Task: Look for products in the category "Cookies" from Sprouts only.
Action: Mouse moved to (871, 318)
Screenshot: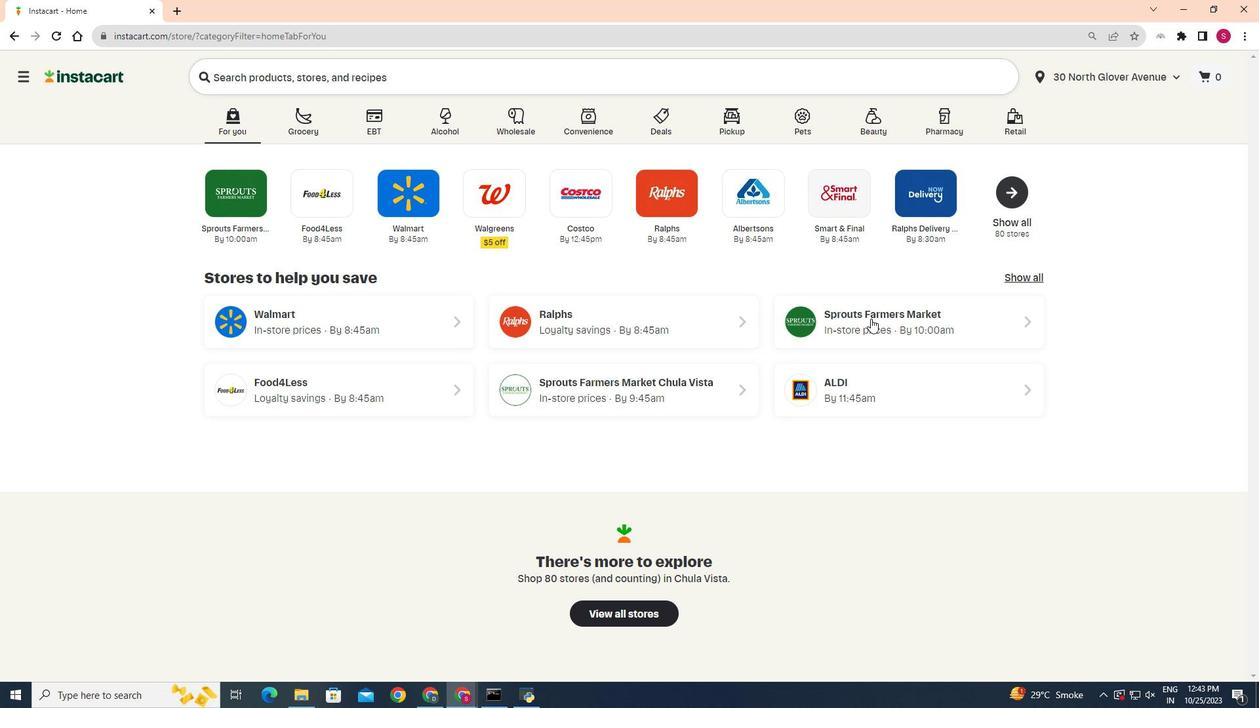 
Action: Mouse pressed left at (871, 318)
Screenshot: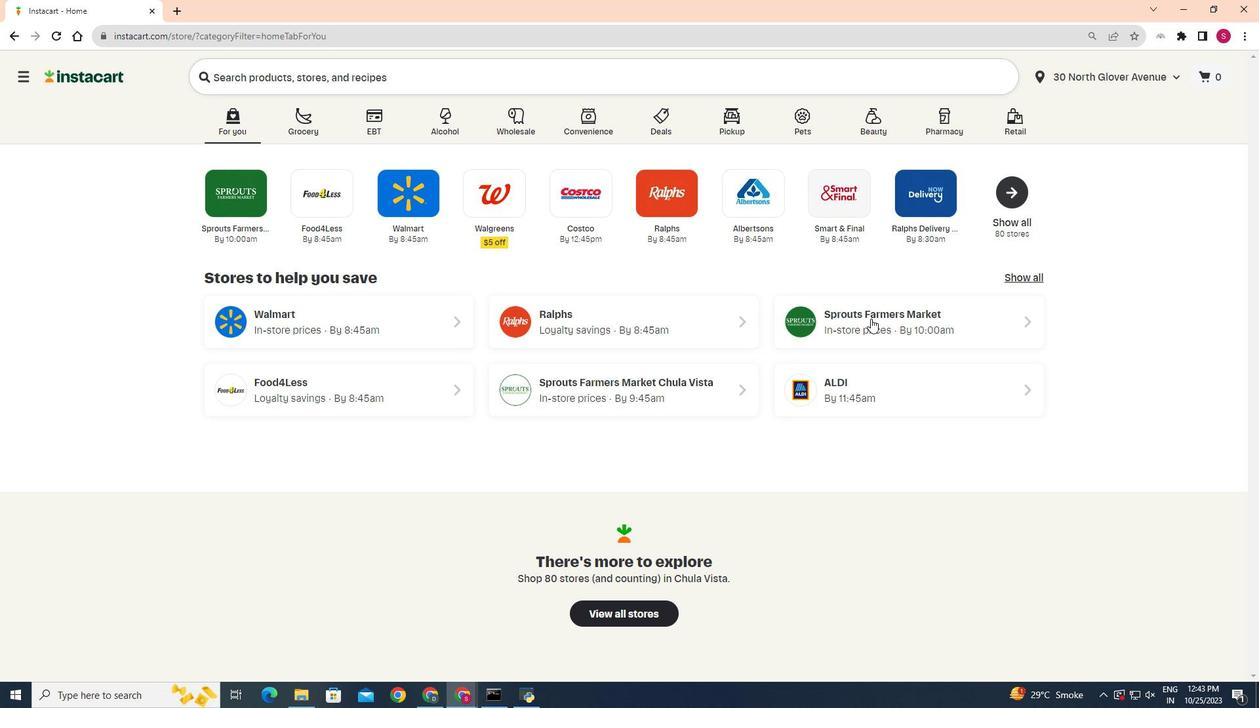 
Action: Mouse moved to (52, 570)
Screenshot: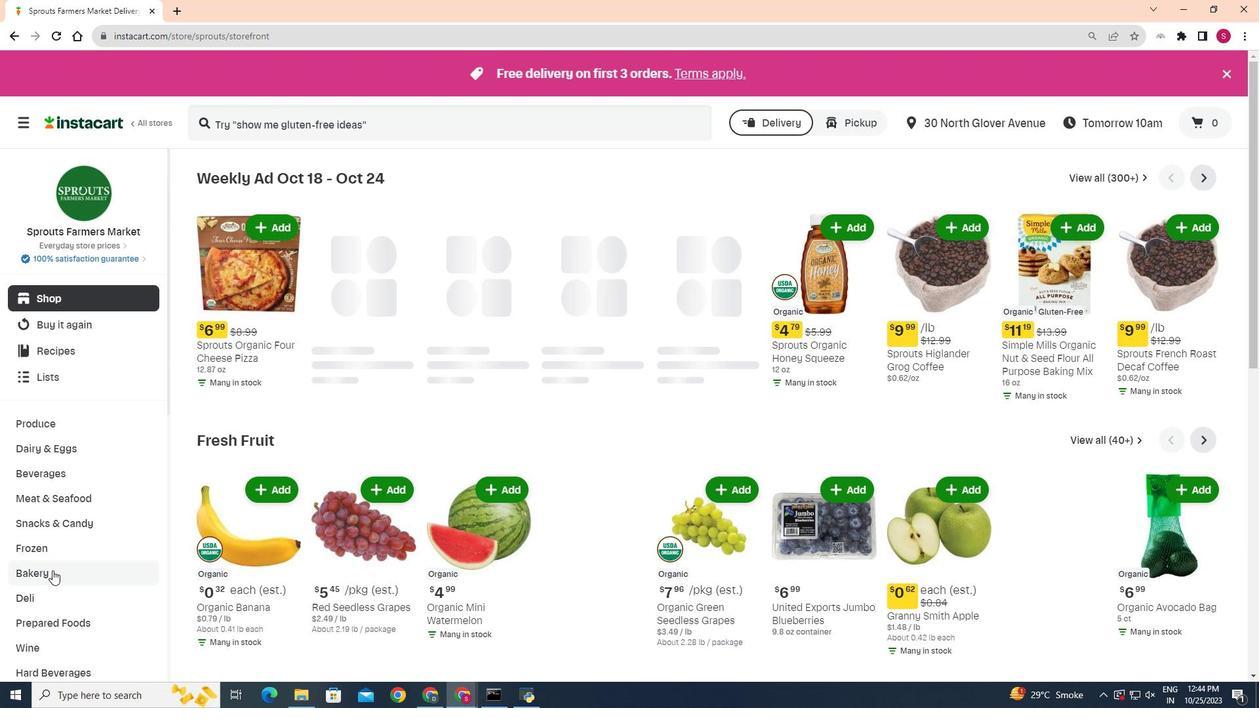 
Action: Mouse pressed left at (52, 570)
Screenshot: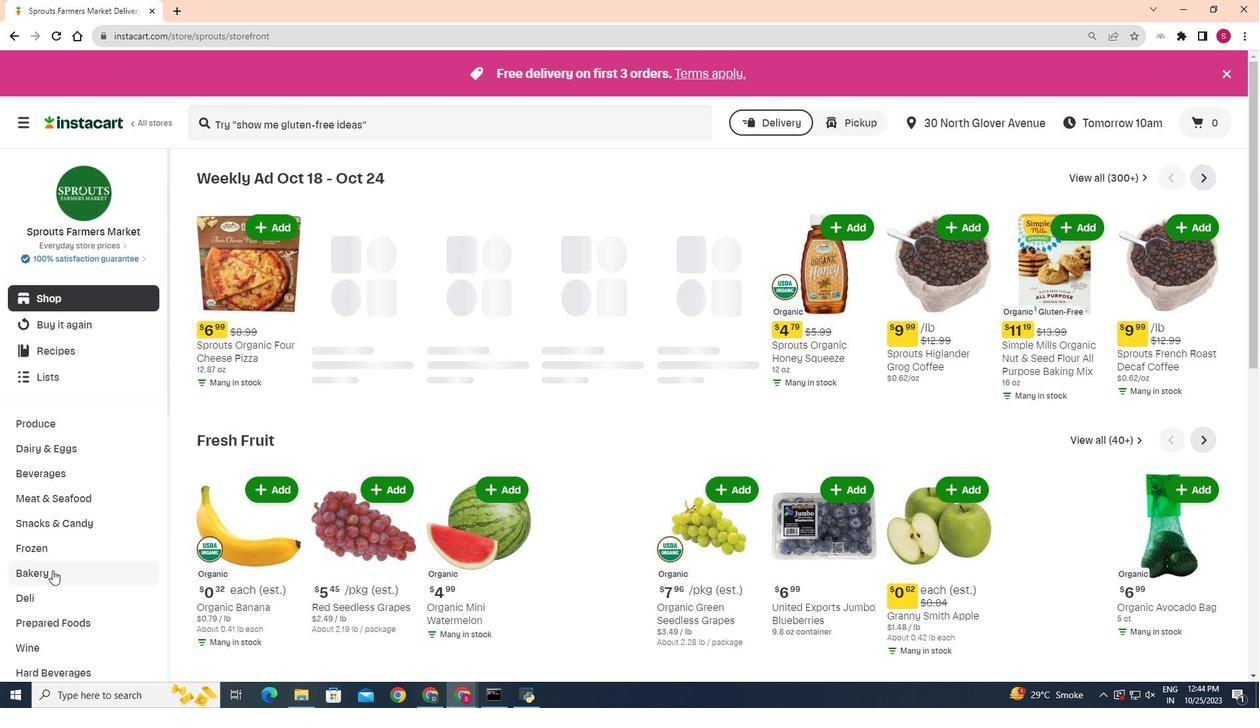 
Action: Mouse moved to (467, 208)
Screenshot: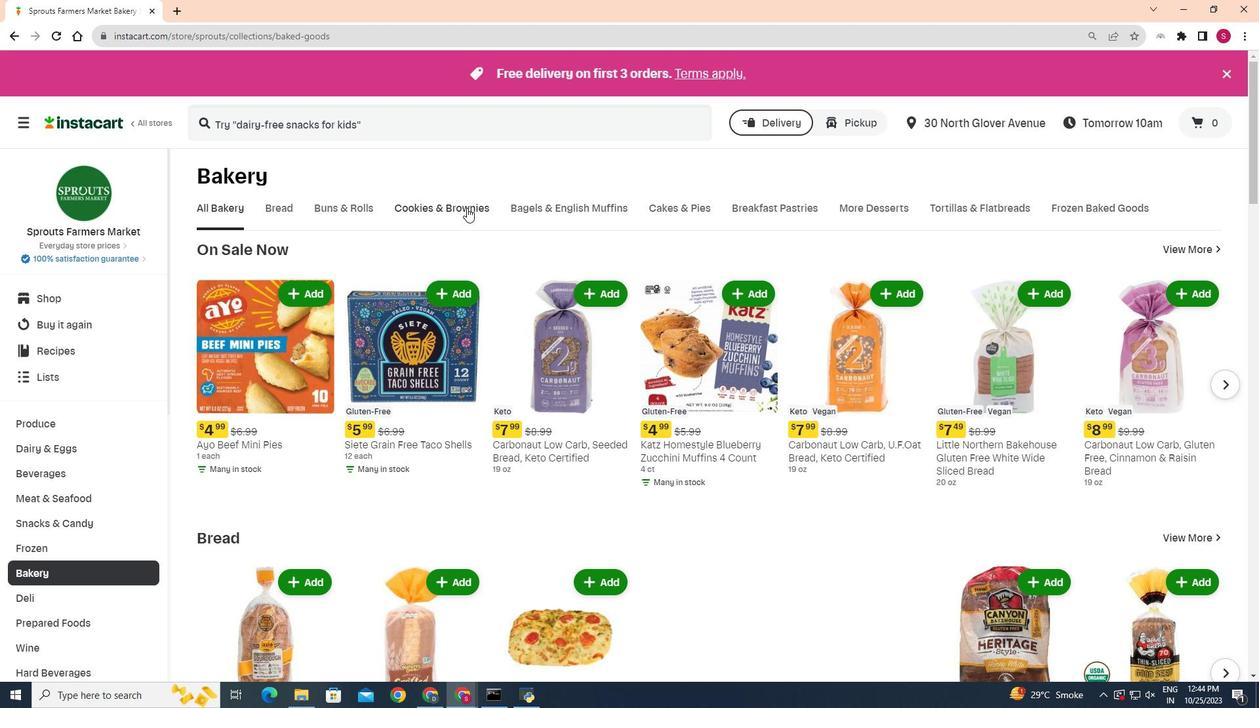 
Action: Mouse pressed left at (467, 208)
Screenshot: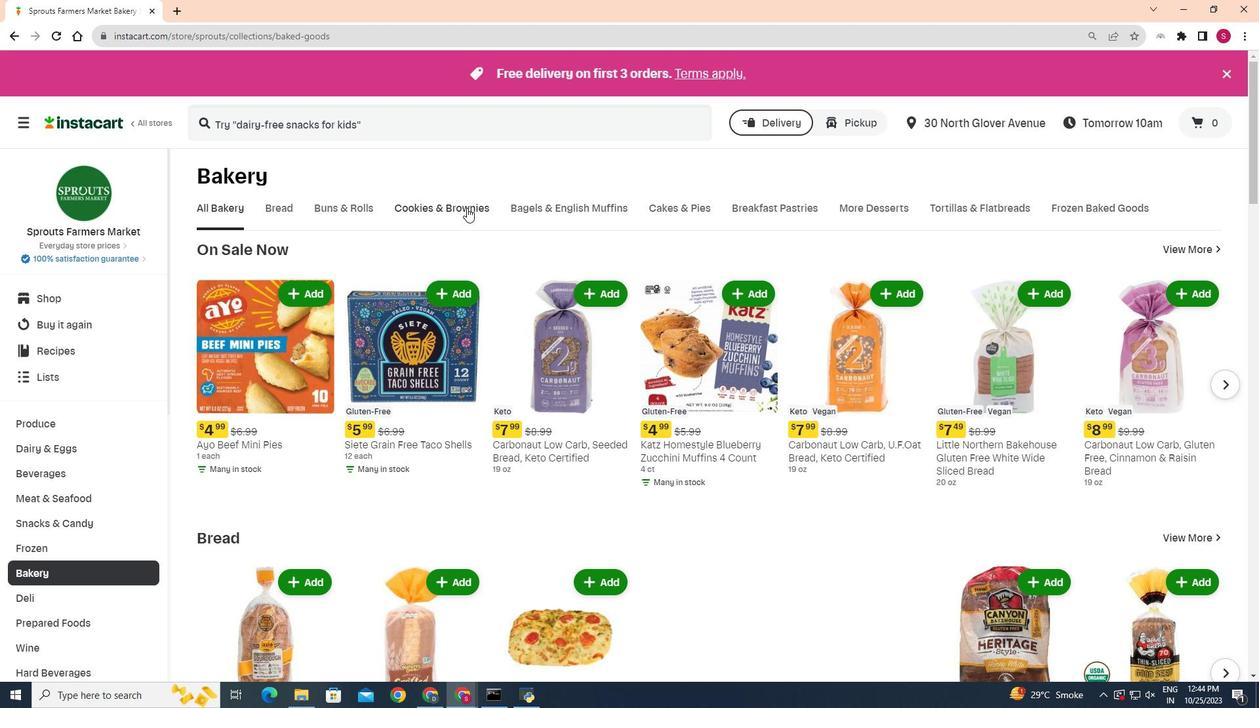 
Action: Mouse moved to (303, 265)
Screenshot: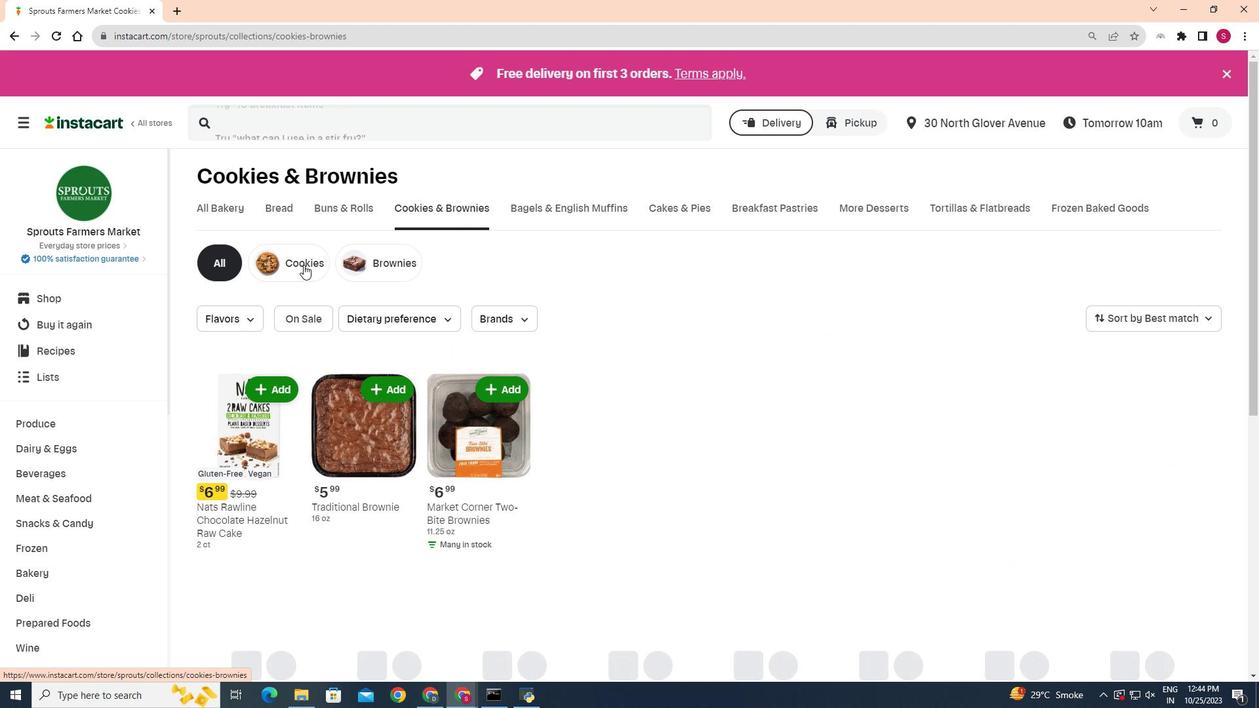 
Action: Mouse pressed left at (303, 265)
Screenshot: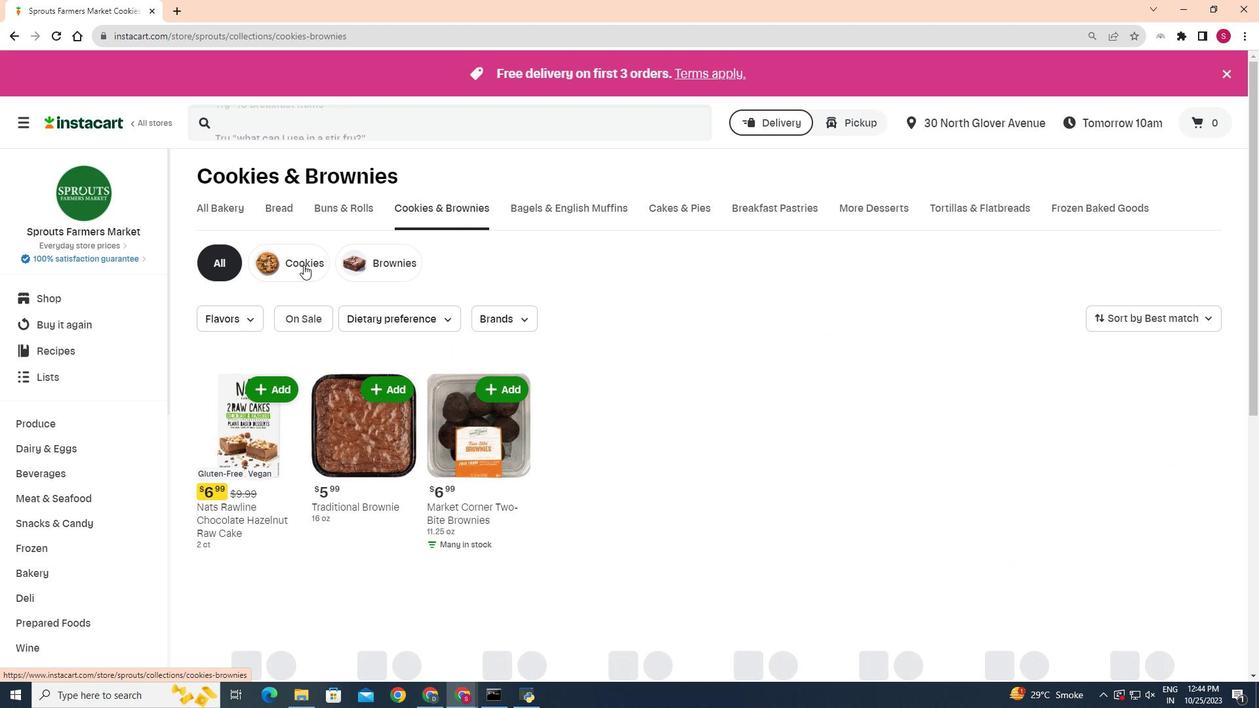 
Action: Mouse moved to (507, 322)
Screenshot: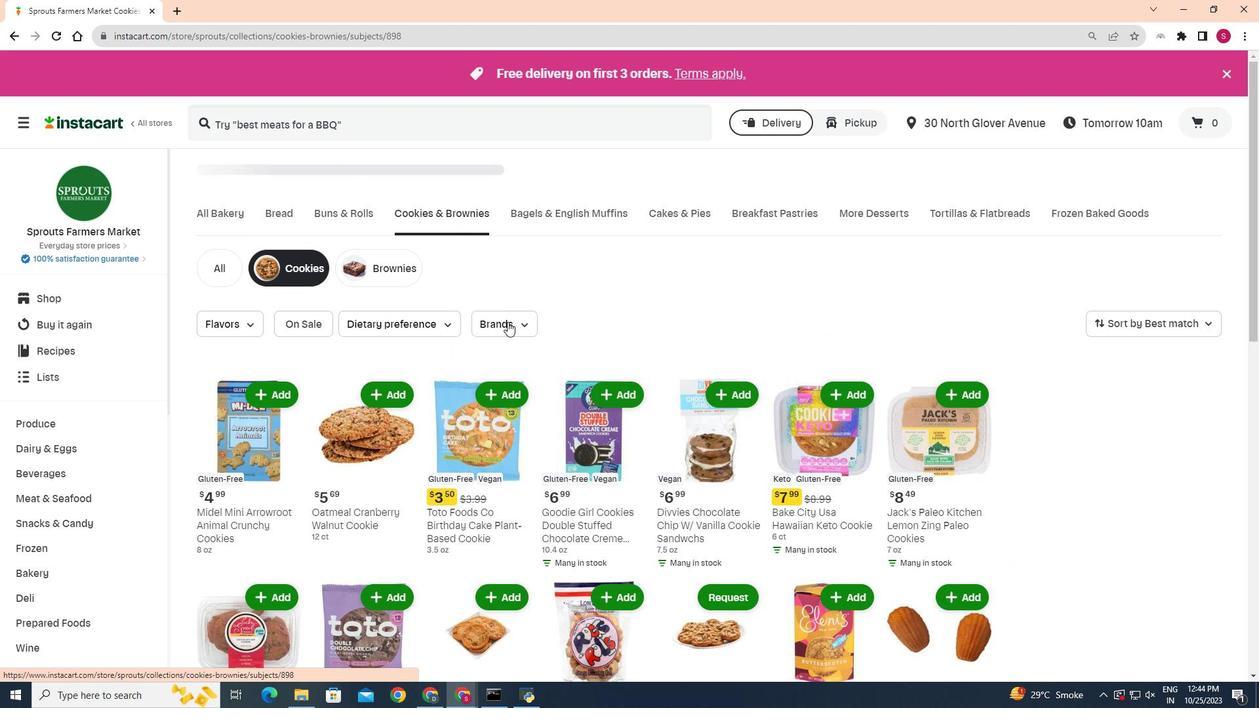 
Action: Mouse pressed left at (507, 322)
Screenshot: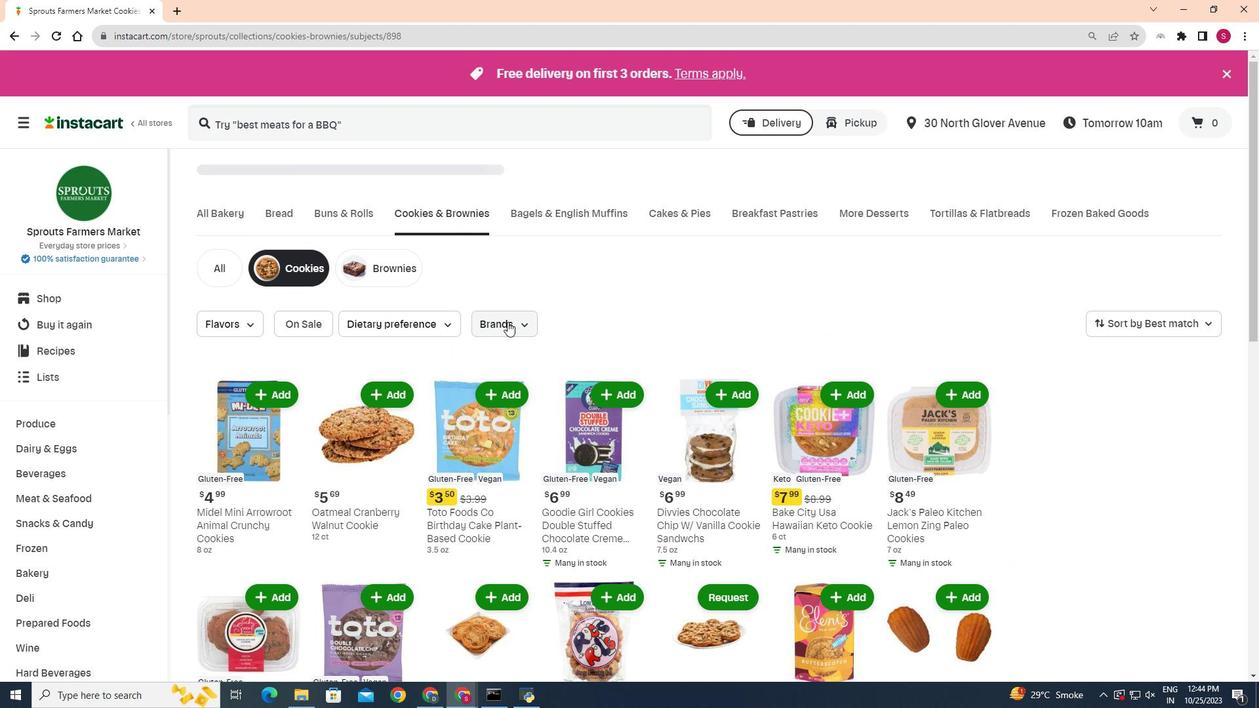
Action: Mouse moved to (490, 458)
Screenshot: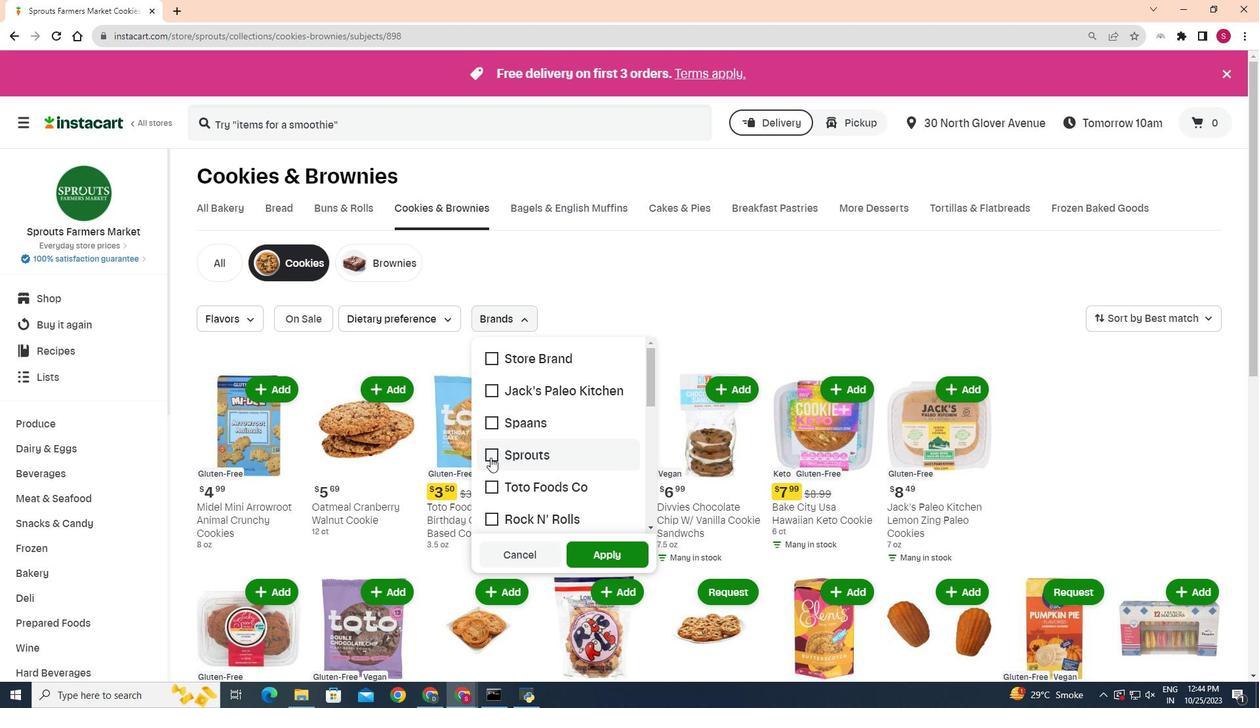 
Action: Mouse pressed left at (490, 458)
Screenshot: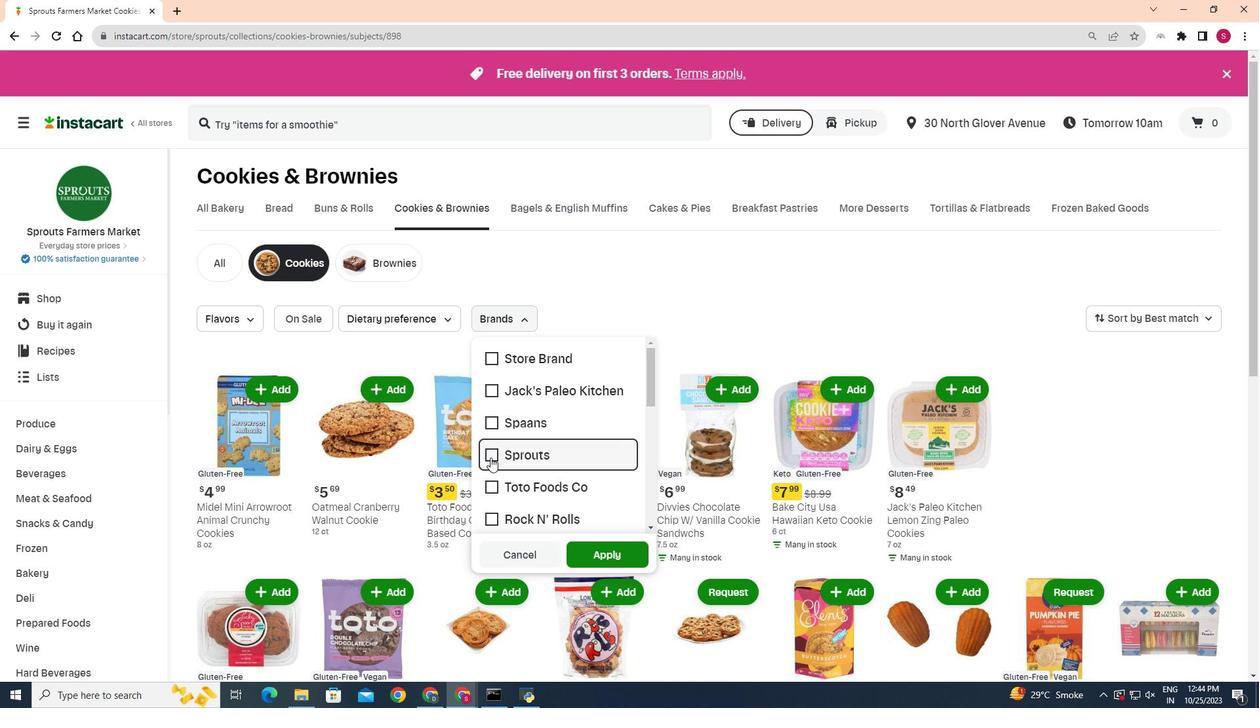 
Action: Mouse moved to (599, 551)
Screenshot: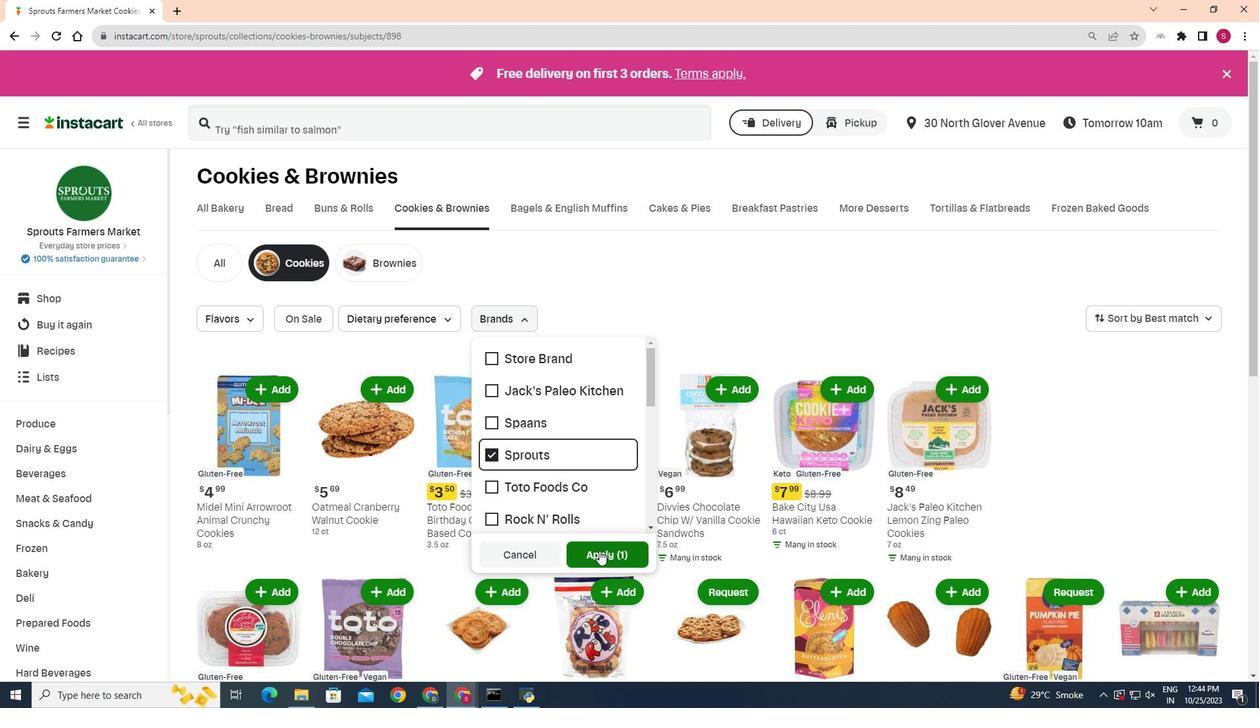 
Action: Mouse pressed left at (599, 551)
Screenshot: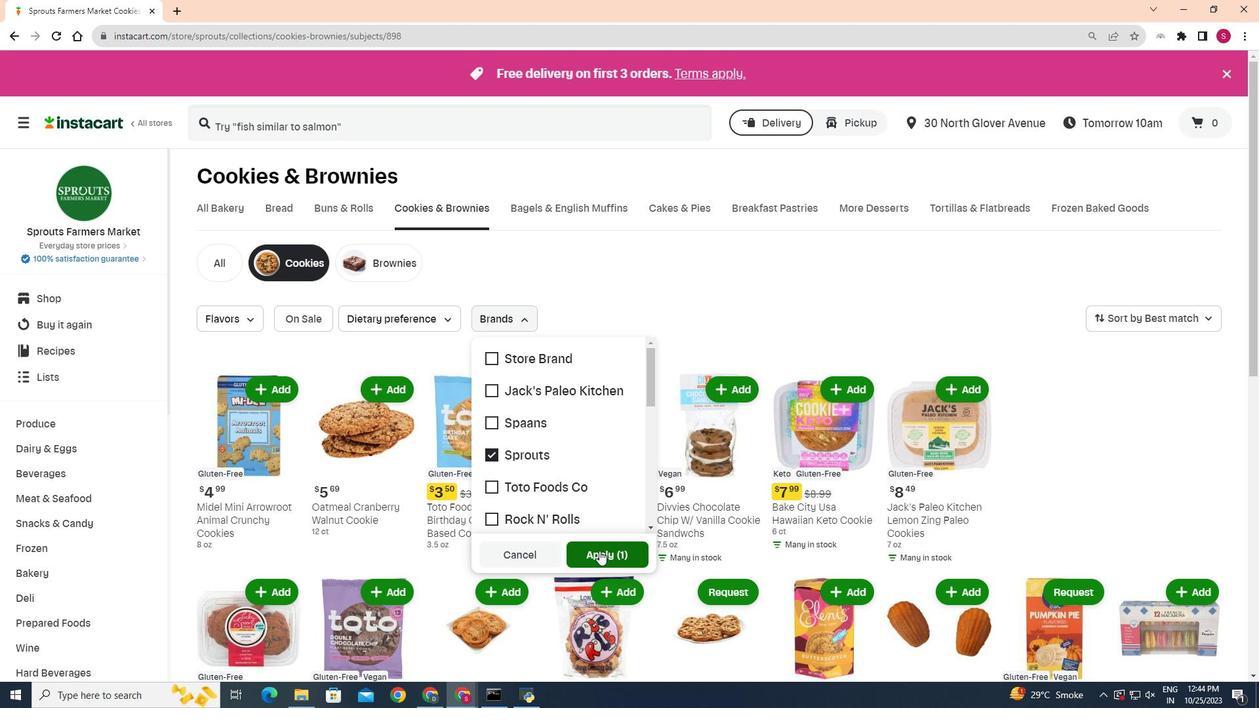 
Action: Mouse moved to (599, 543)
Screenshot: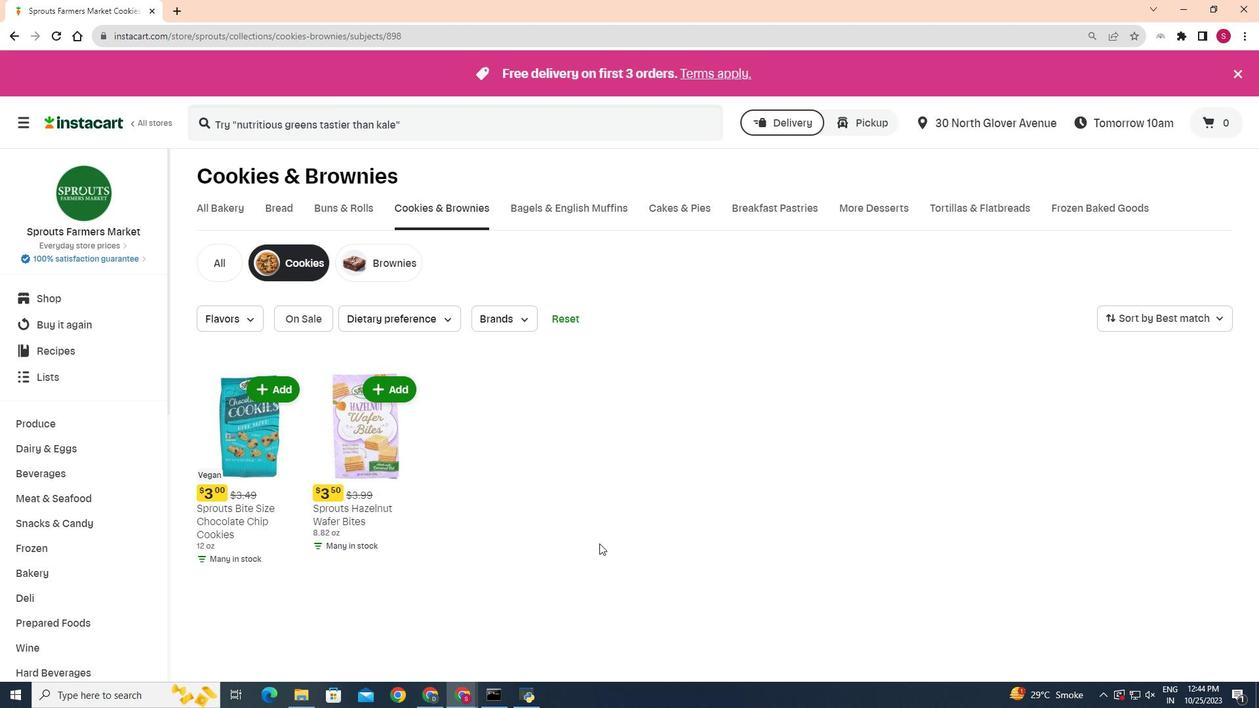 
